 Task: Add Sliced Colby Jack Cheese Rbst Free to the cart.
Action: Mouse pressed left at (15, 115)
Screenshot: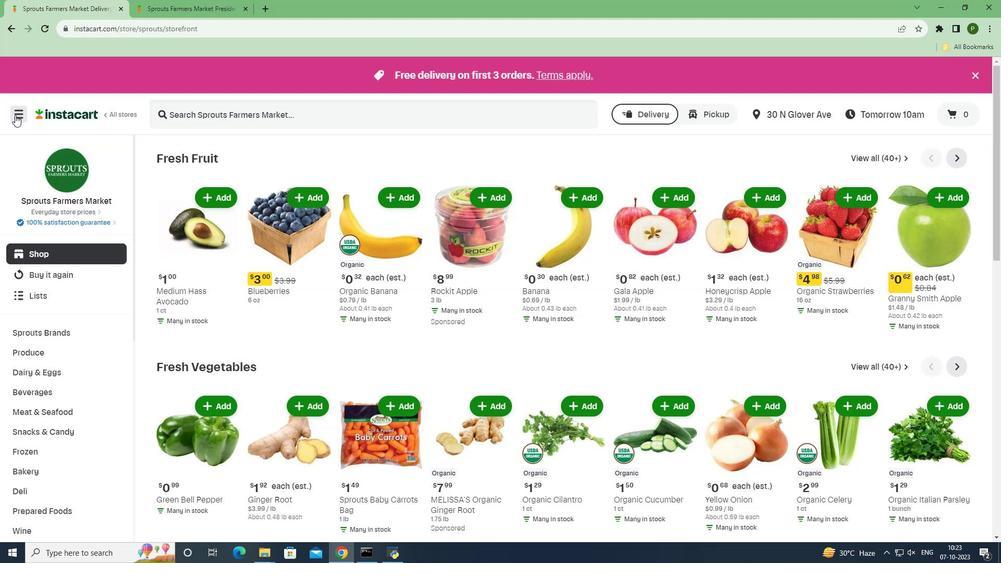 
Action: Mouse moved to (33, 277)
Screenshot: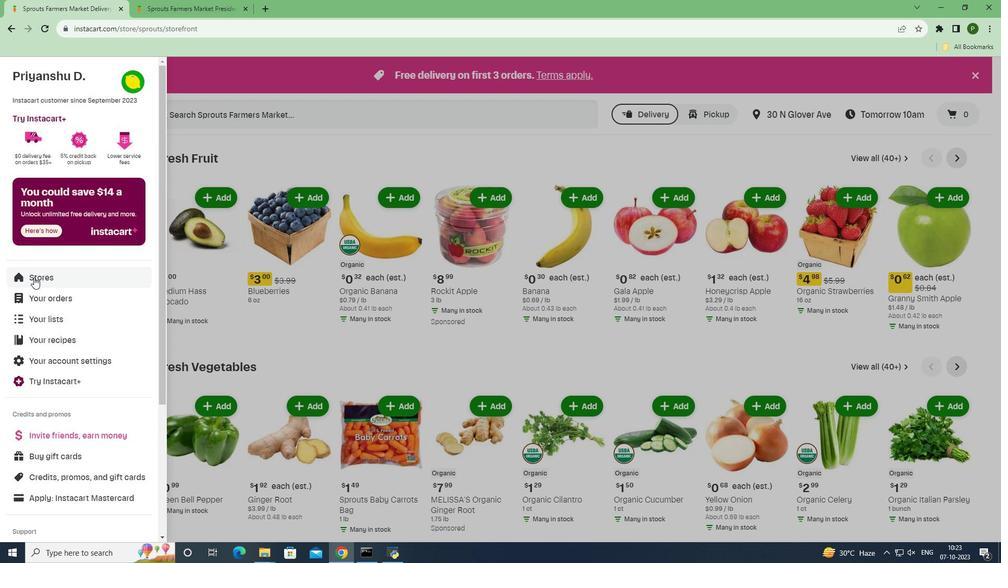 
Action: Mouse pressed left at (33, 277)
Screenshot: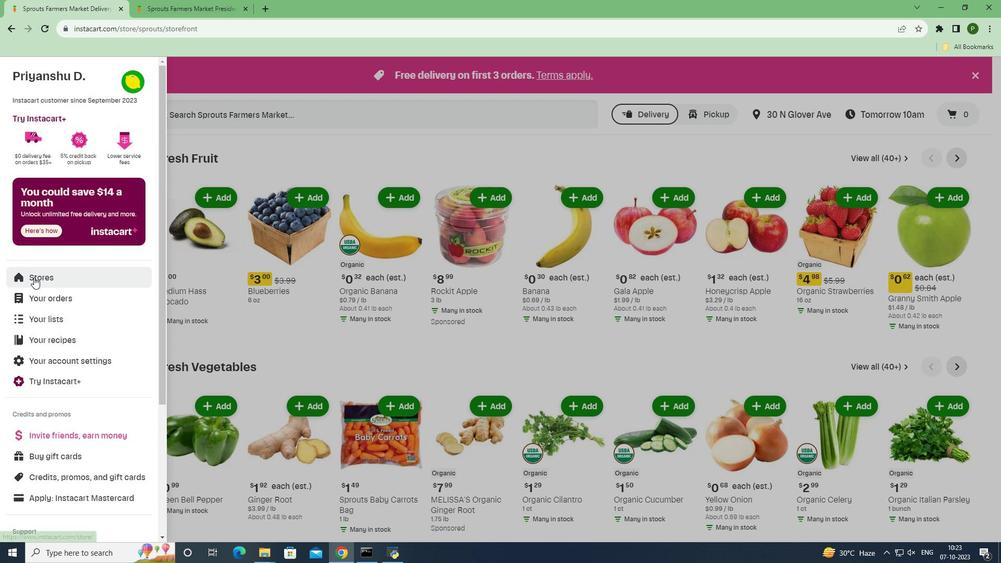 
Action: Mouse moved to (241, 122)
Screenshot: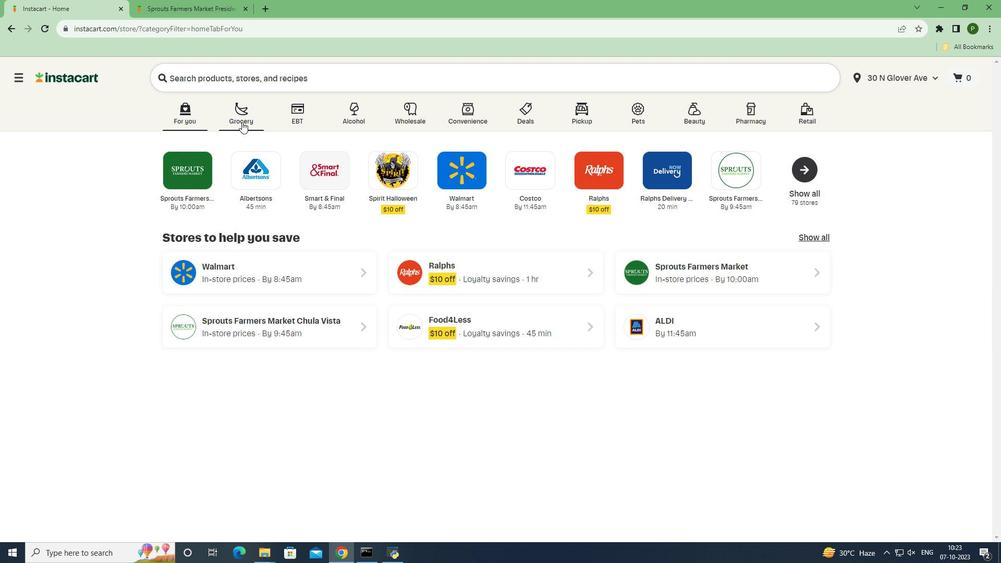 
Action: Mouse pressed left at (241, 122)
Screenshot: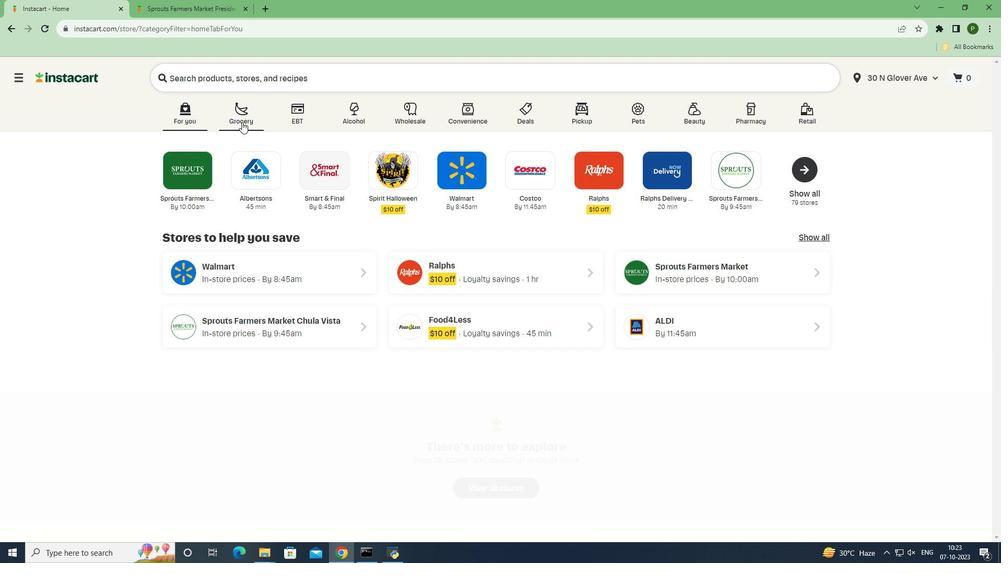 
Action: Mouse moved to (408, 249)
Screenshot: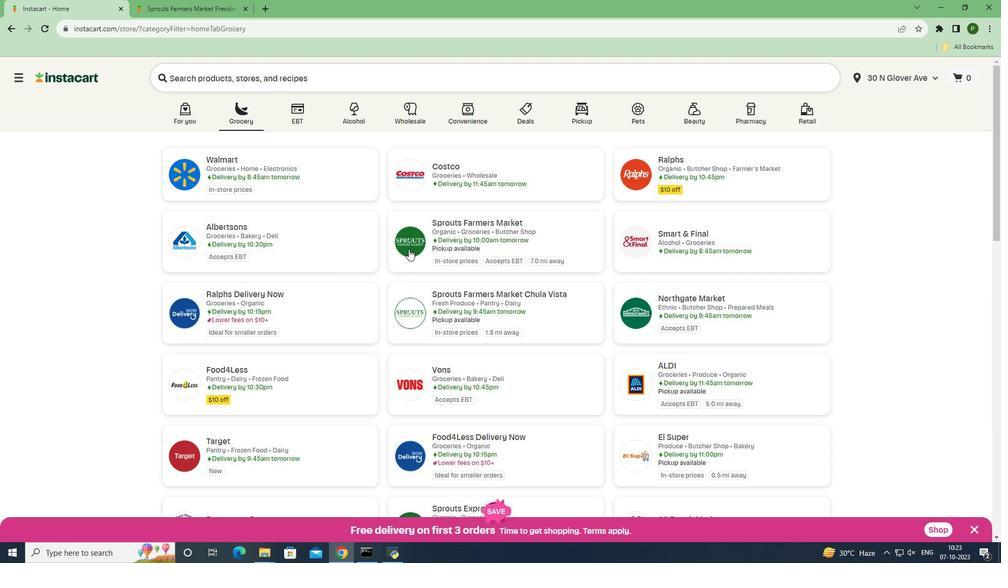 
Action: Mouse pressed left at (408, 249)
Screenshot: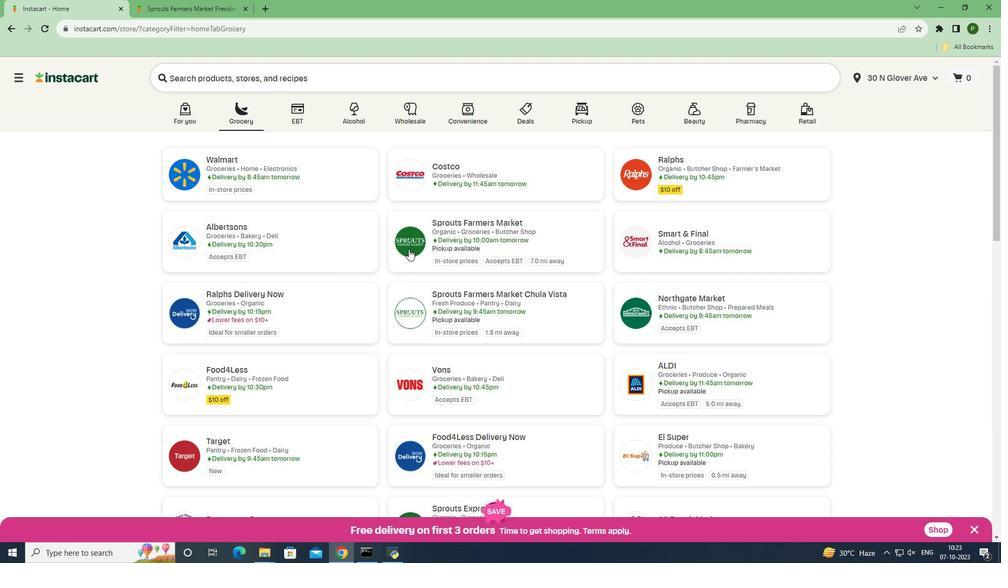 
Action: Mouse moved to (55, 373)
Screenshot: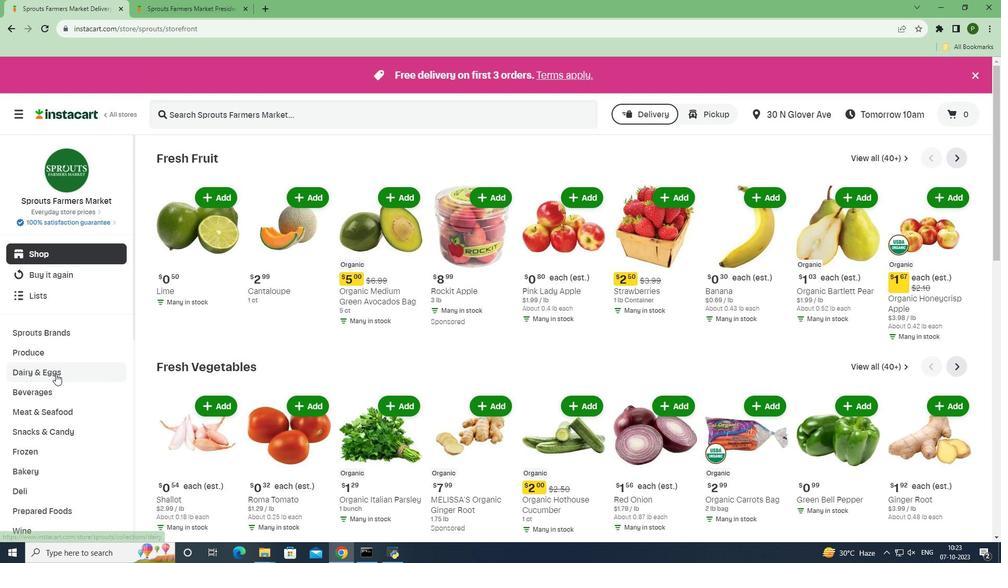 
Action: Mouse pressed left at (55, 373)
Screenshot: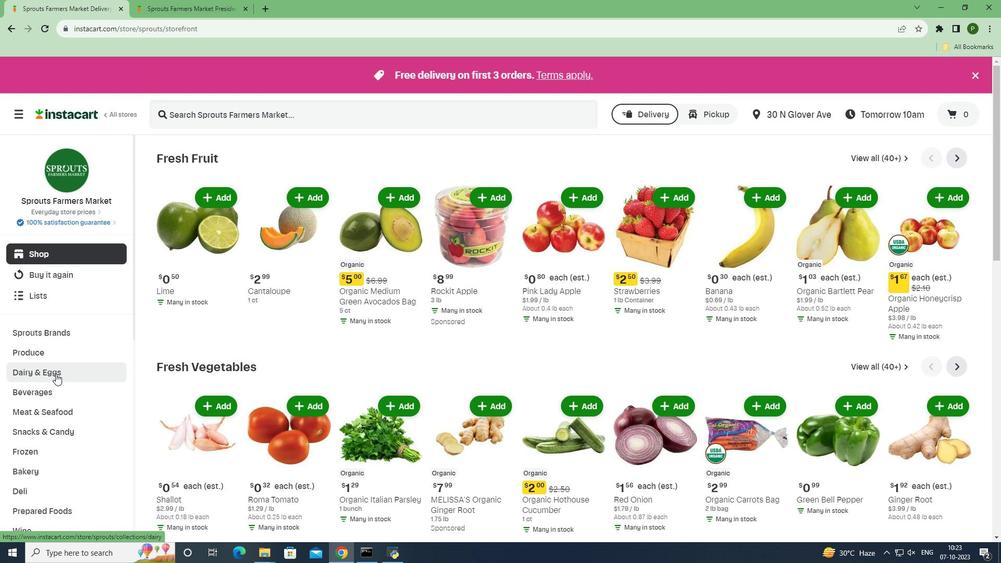 
Action: Mouse moved to (61, 413)
Screenshot: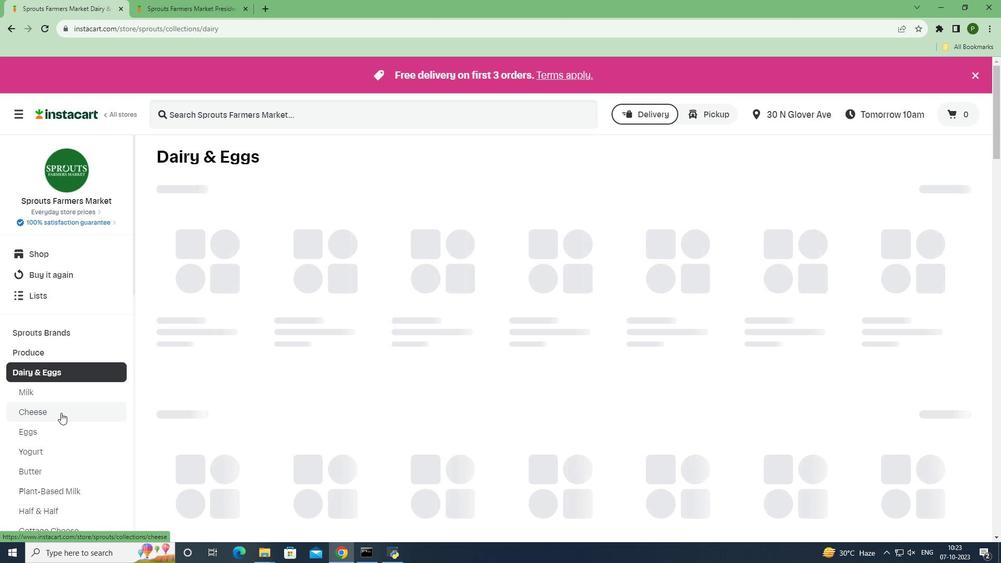
Action: Mouse pressed left at (61, 413)
Screenshot: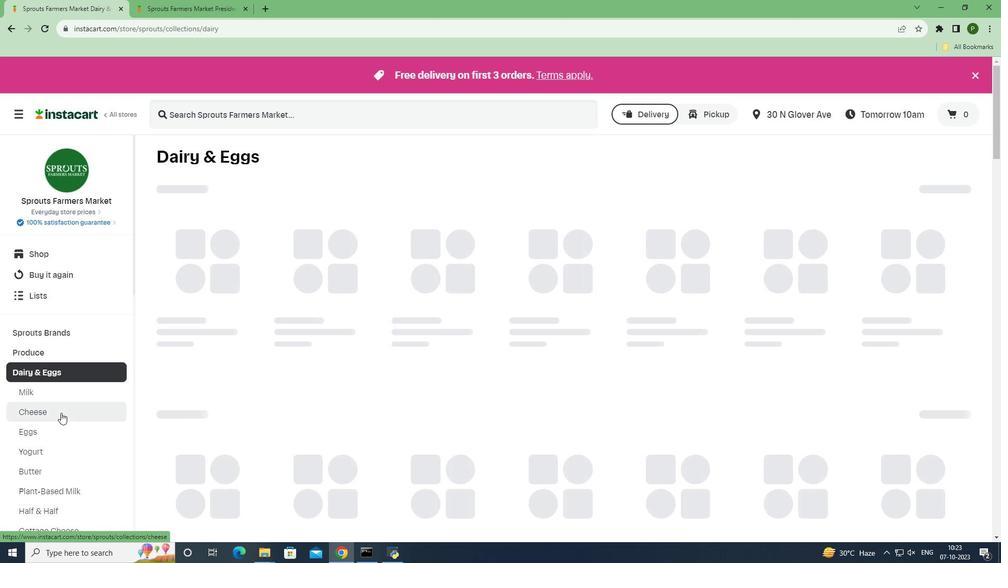
Action: Mouse moved to (192, 114)
Screenshot: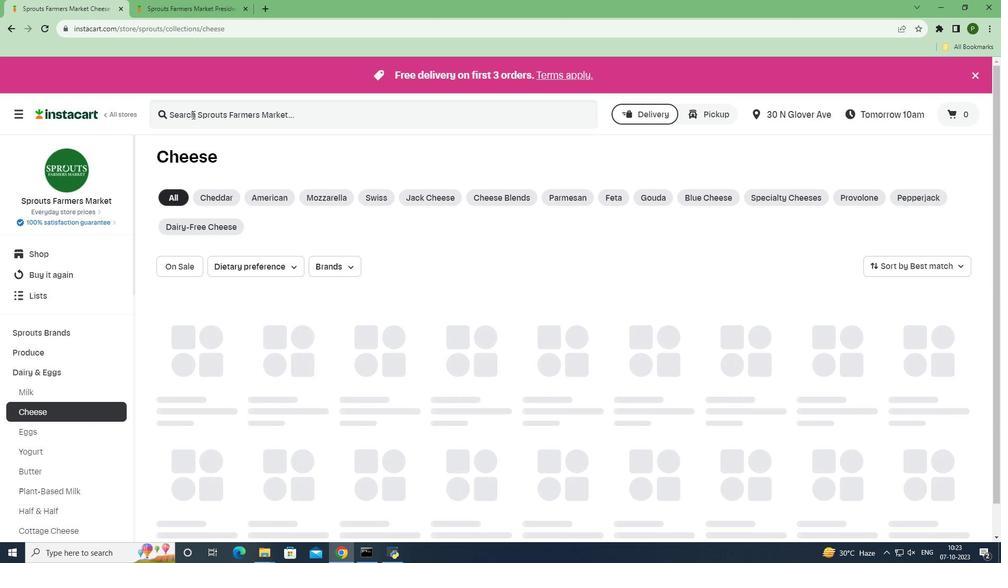 
Action: Mouse pressed left at (192, 114)
Screenshot: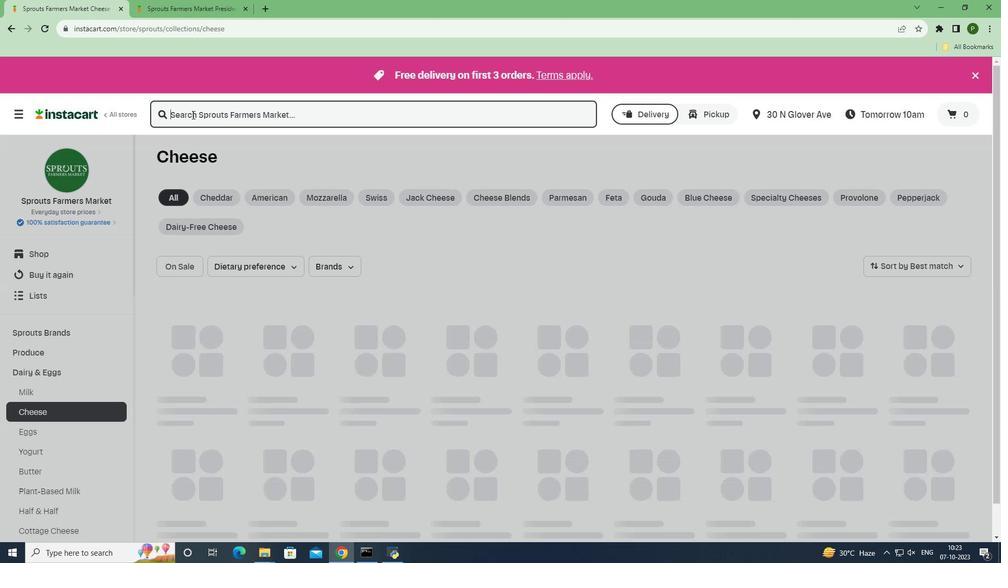 
Action: Key pressed <Key.caps_lock>S<Key.caps_lock>liced<Key.space><Key.caps_lock>C<Key.caps_lock>olby<Key.space><Key.caps_lock>J<Key.caps_lock>ack<Key.space><Key.caps_lock>C<Key.caps_lock>heese<Key.space><Key.caps_lock>R<Key.caps_lock>bst<Key.space><Key.caps_lock>F<Key.caps_lock>ree<Key.space><Key.enter>
Screenshot: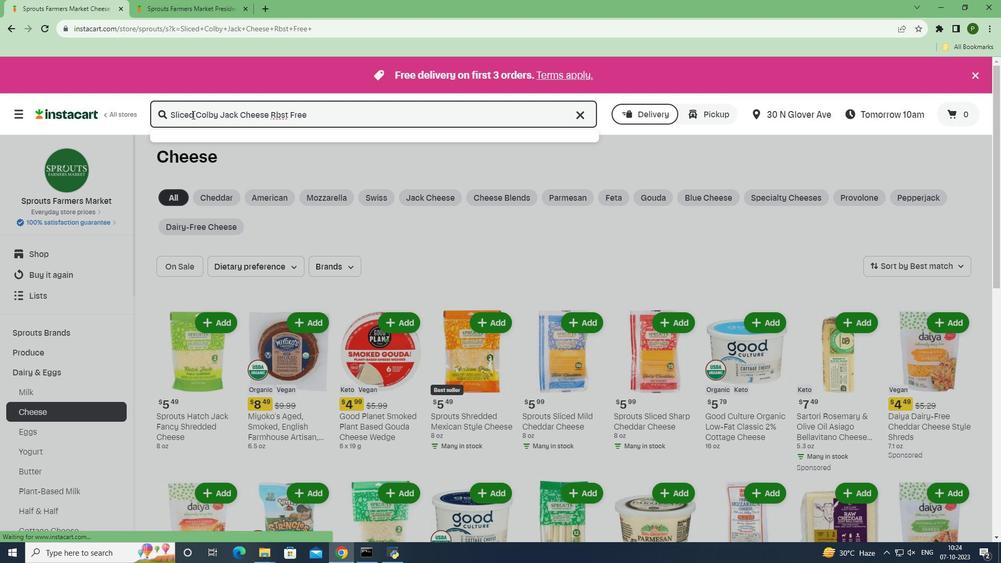 
Action: Mouse moved to (445, 227)
Screenshot: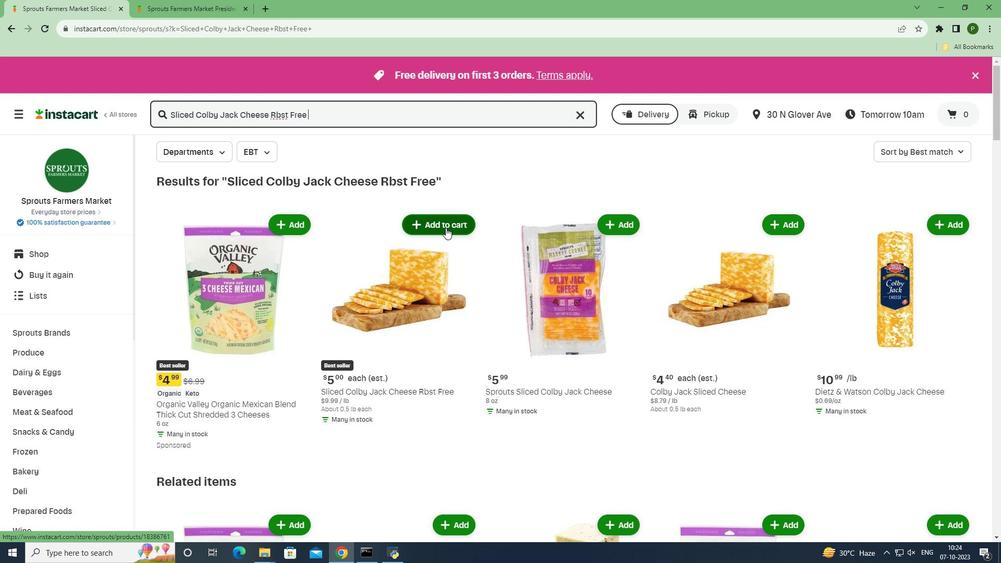 
Action: Mouse pressed left at (445, 227)
Screenshot: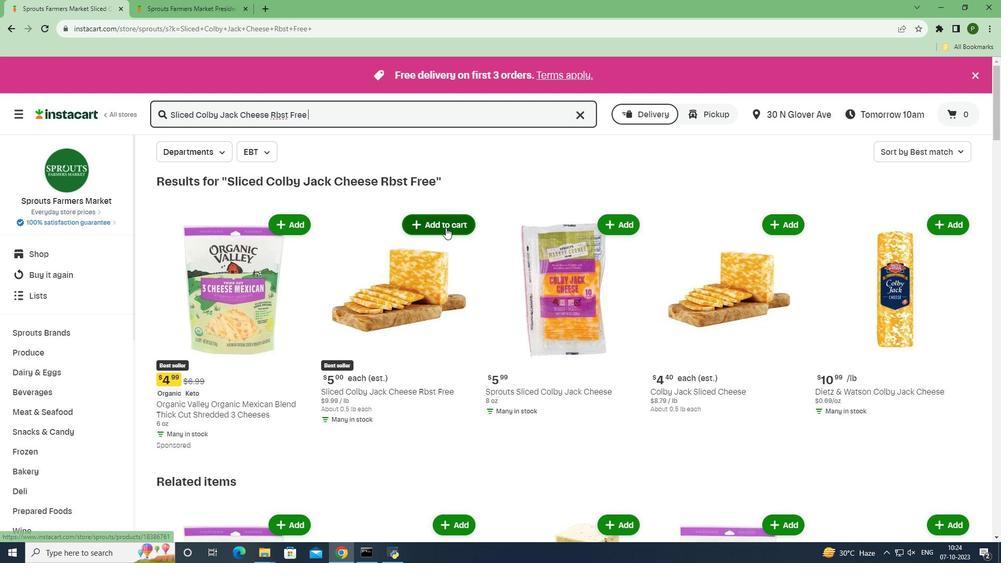 
Action: Mouse moved to (476, 270)
Screenshot: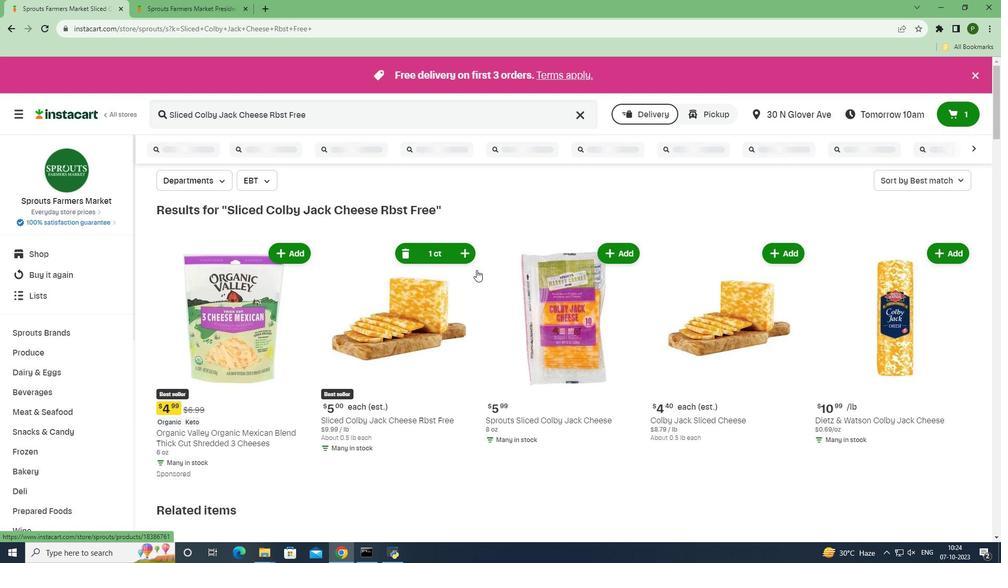 
